 Task: Filter the search "javascript" by issues.
Action: Mouse moved to (1006, 95)
Screenshot: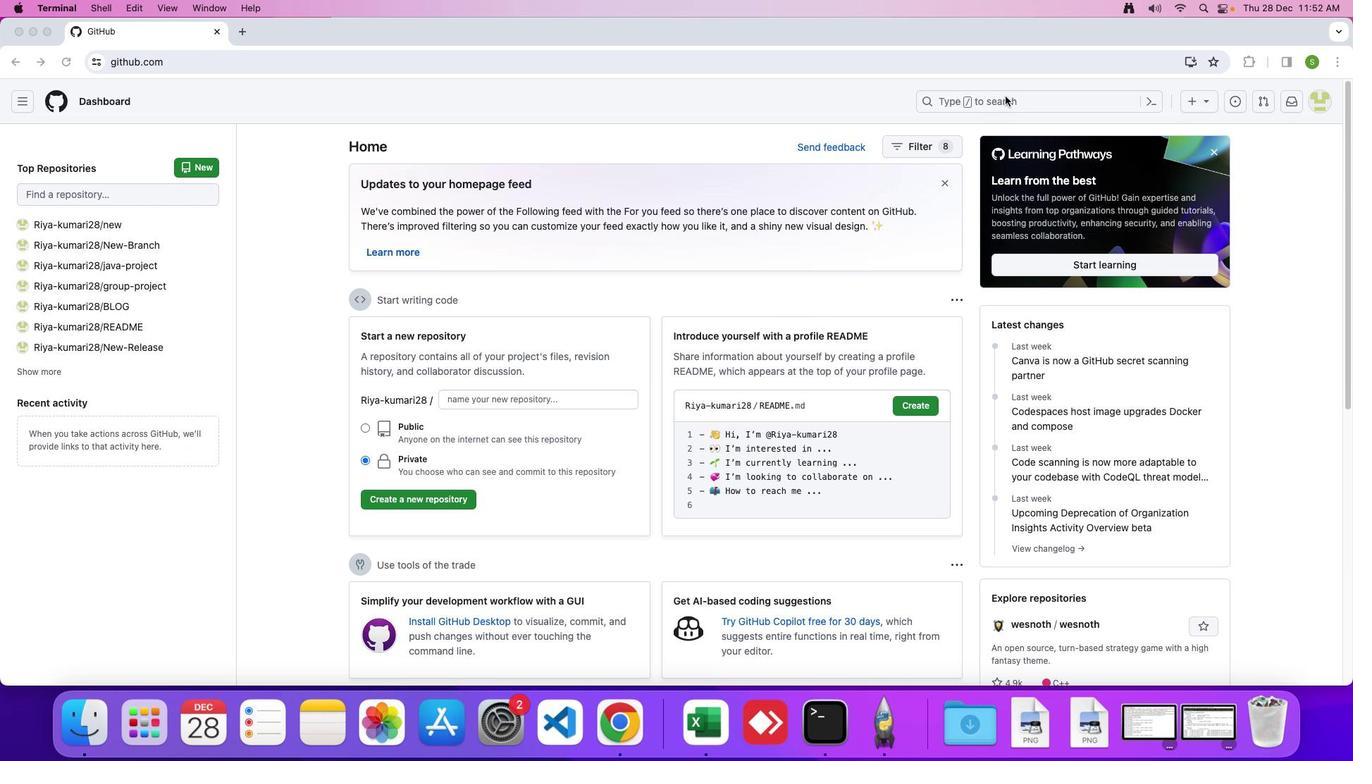 
Action: Mouse pressed left at (1006, 95)
Screenshot: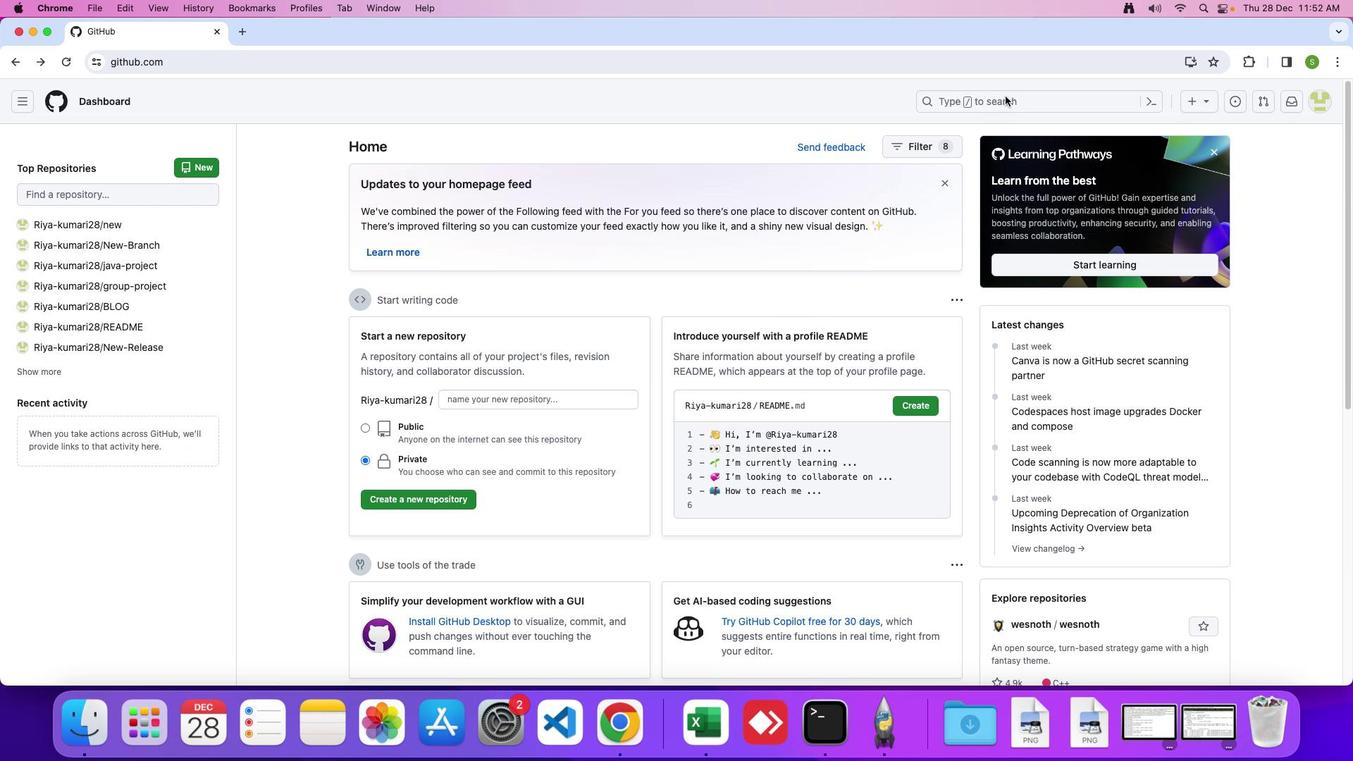
Action: Mouse moved to (999, 99)
Screenshot: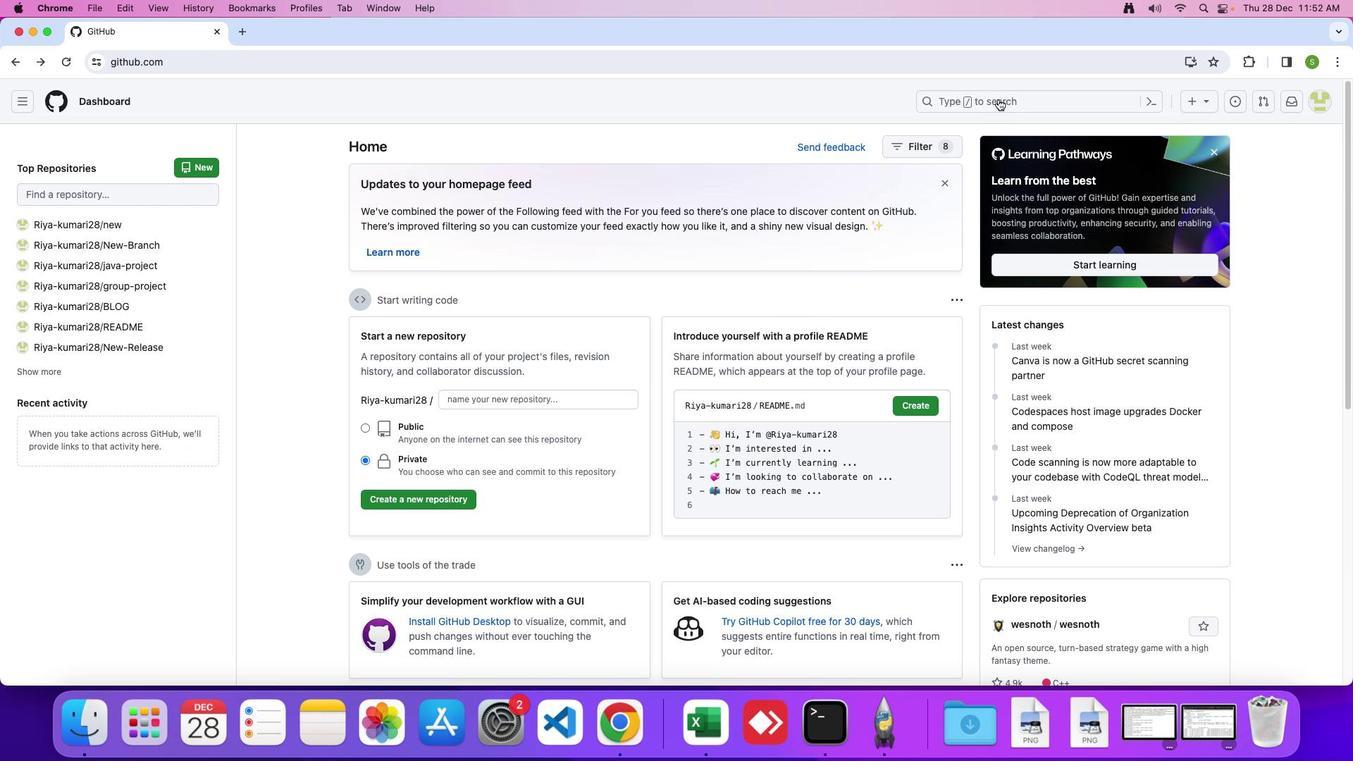 
Action: Mouse pressed left at (999, 99)
Screenshot: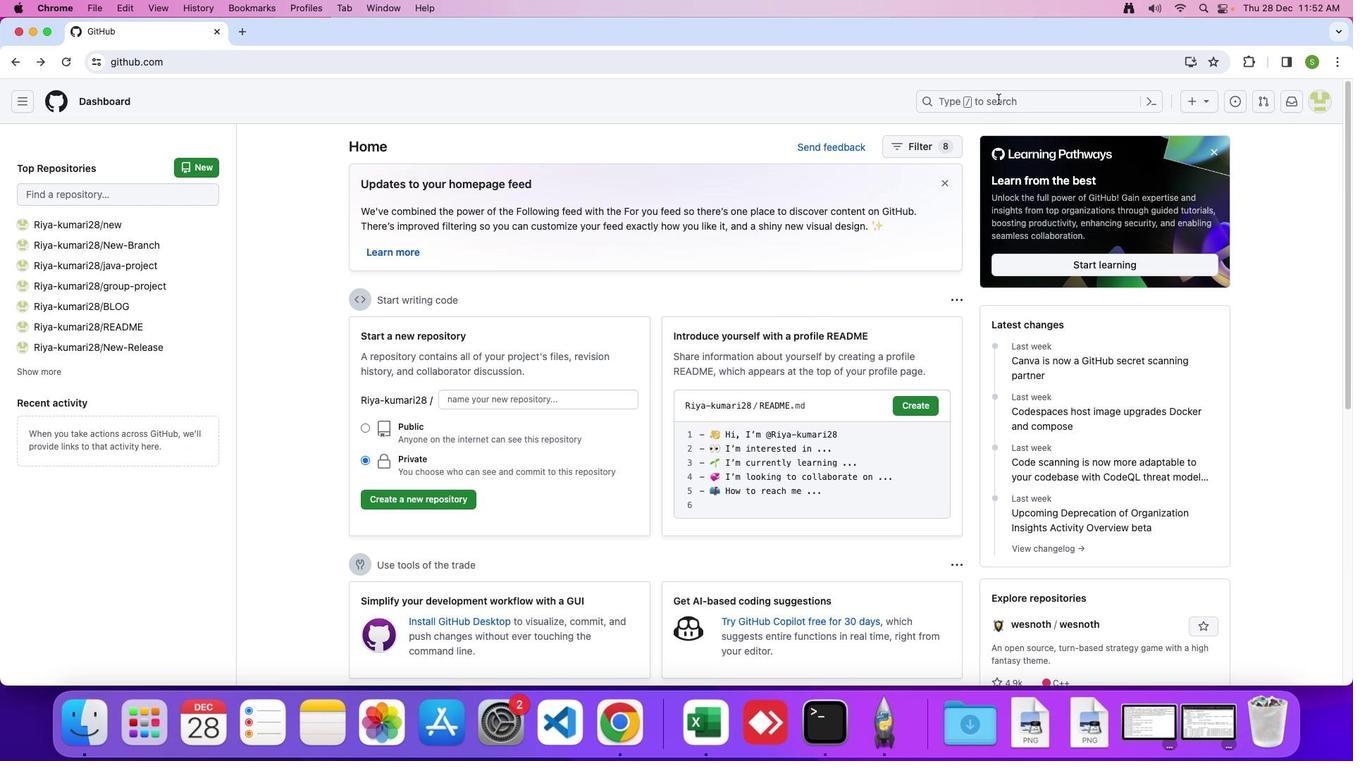 
Action: Mouse moved to (729, 100)
Screenshot: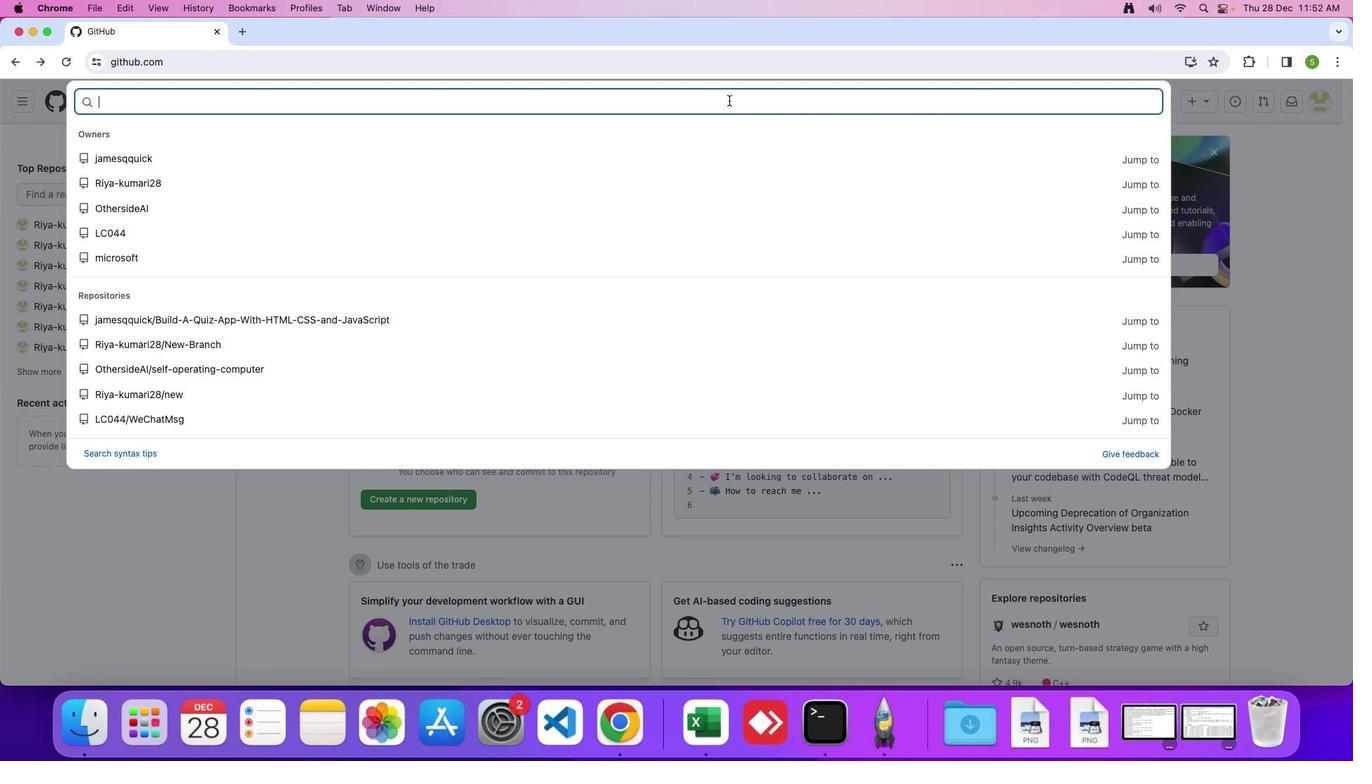 
Action: Mouse pressed left at (729, 100)
Screenshot: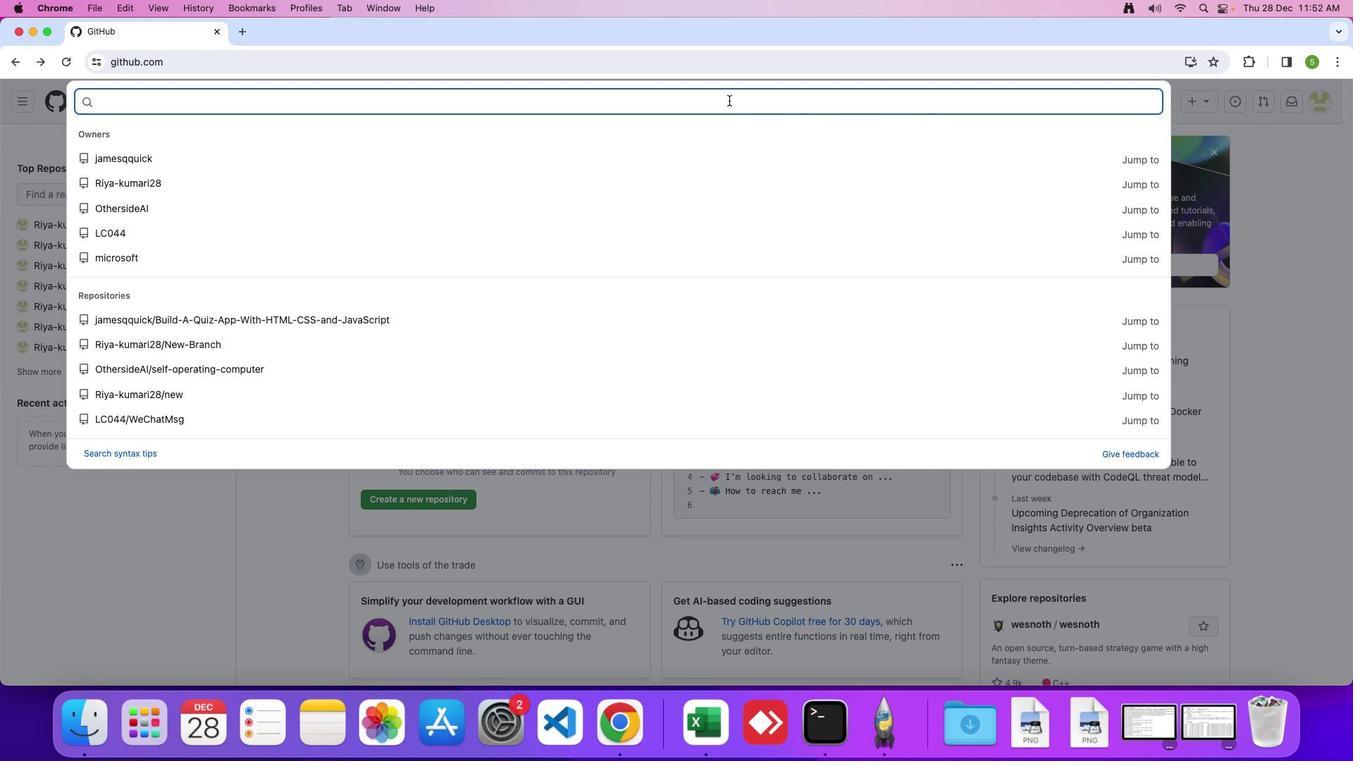 
Action: Mouse moved to (735, 109)
Screenshot: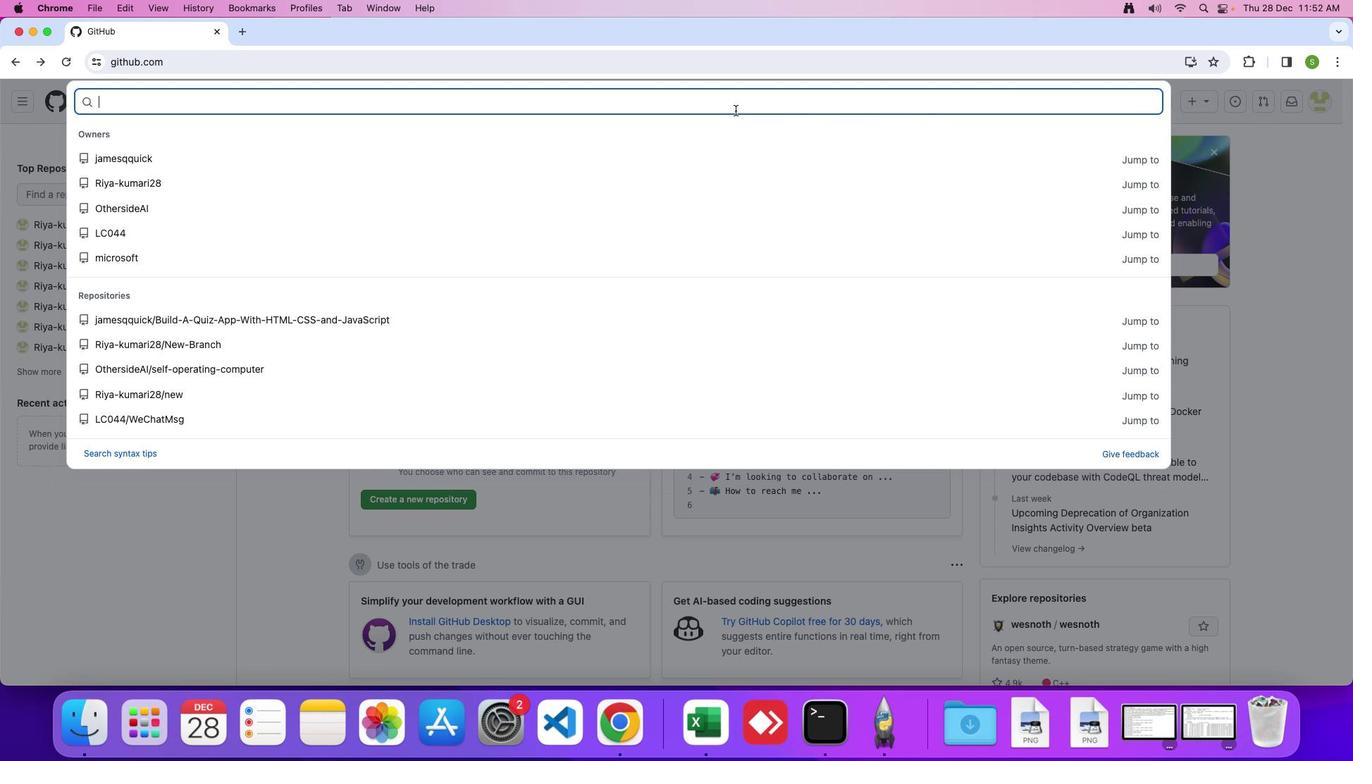 
Action: Key pressed 'J'Key.caps_lock'a''v''a''s''c''r''i''p''t'Key.enter
Screenshot: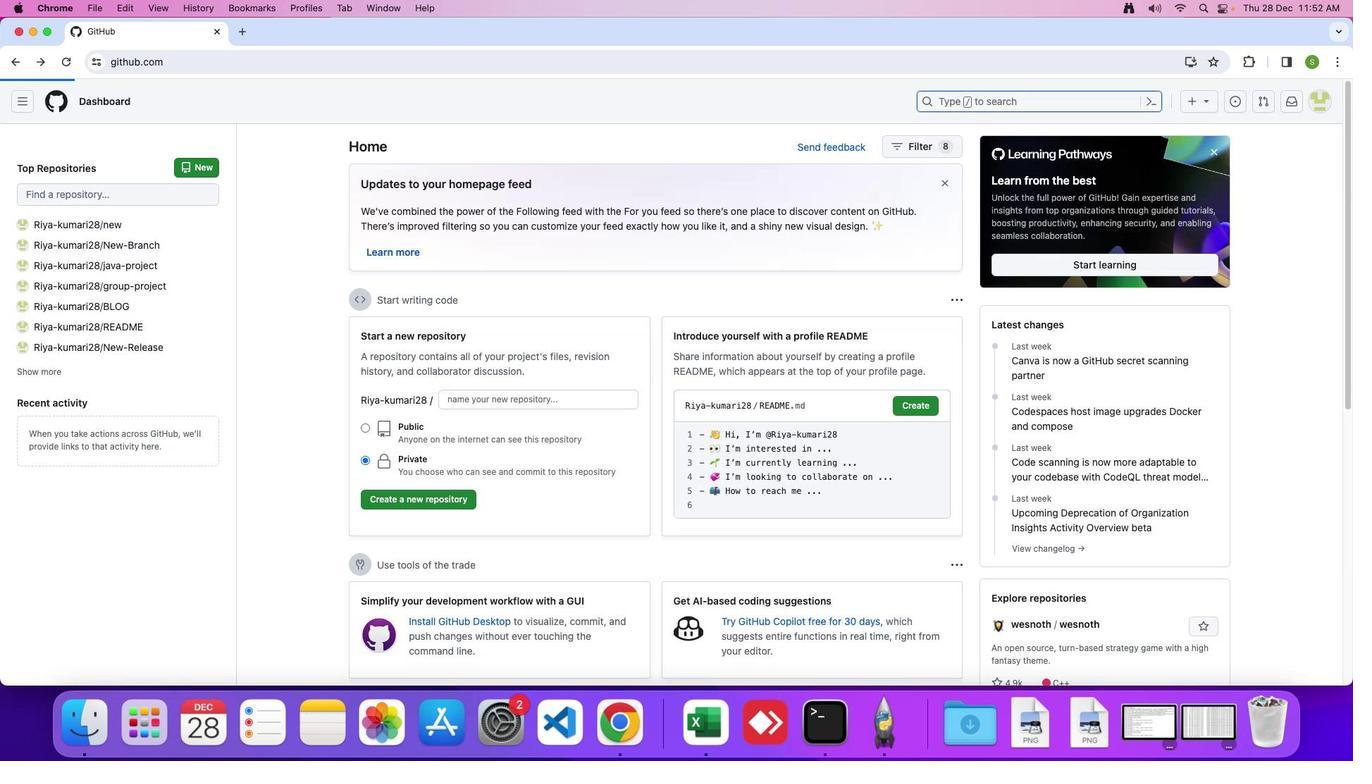
Action: Mouse moved to (52, 221)
Screenshot: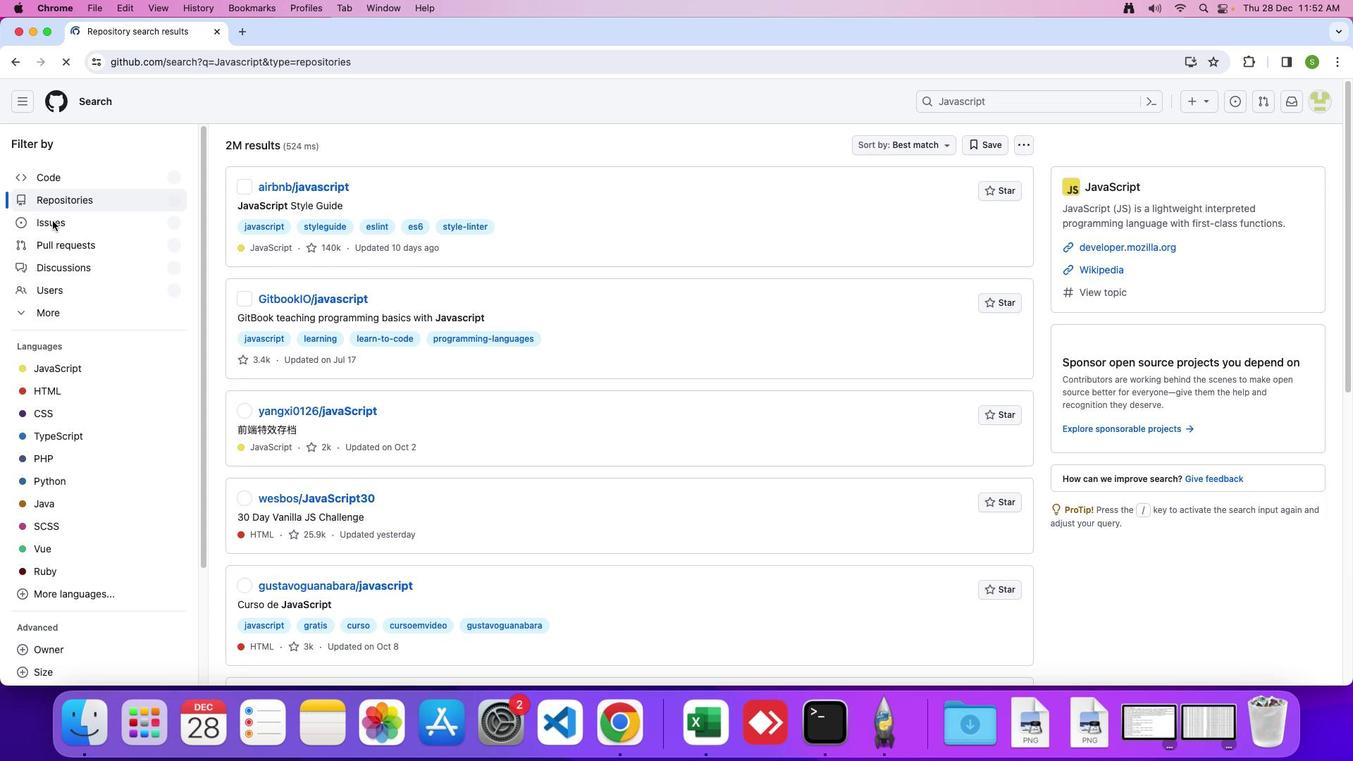 
Action: Mouse pressed left at (52, 221)
Screenshot: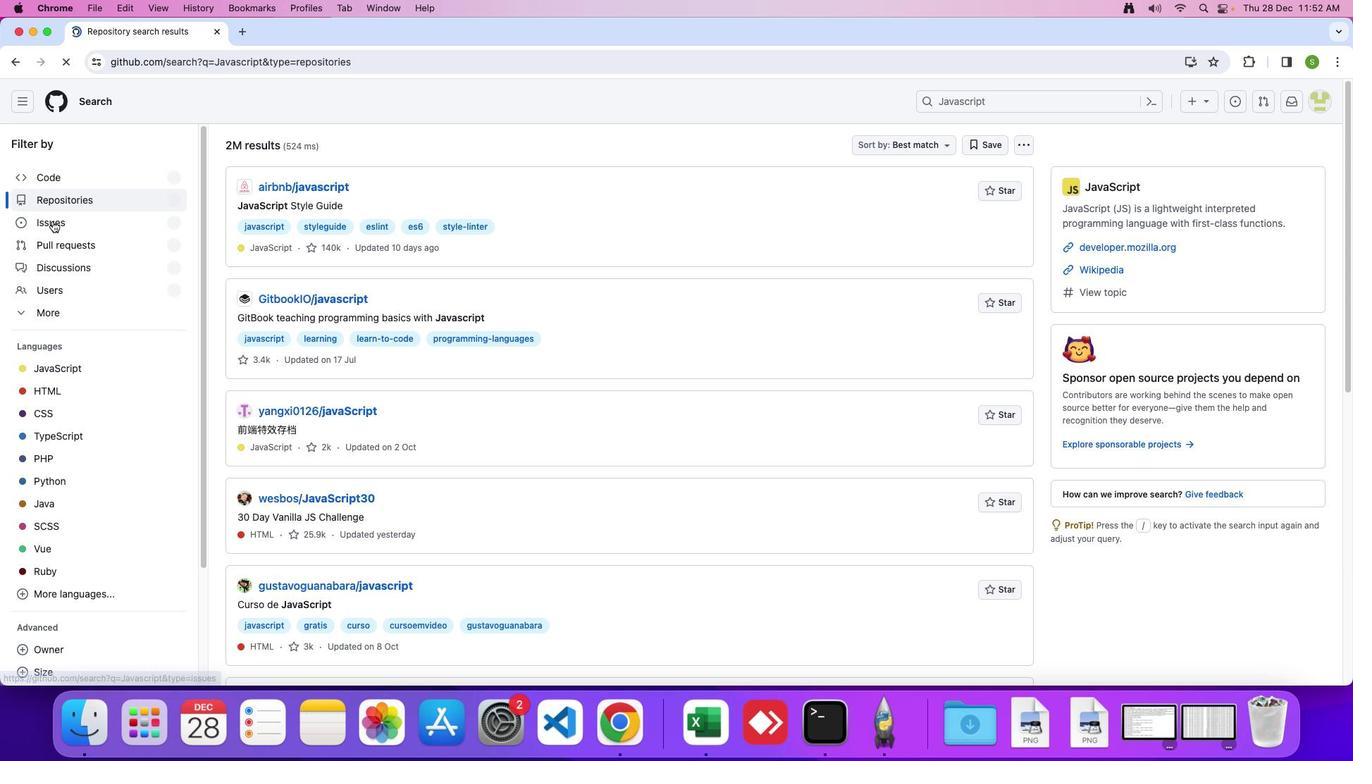 
Action: Mouse moved to (453, 396)
Screenshot: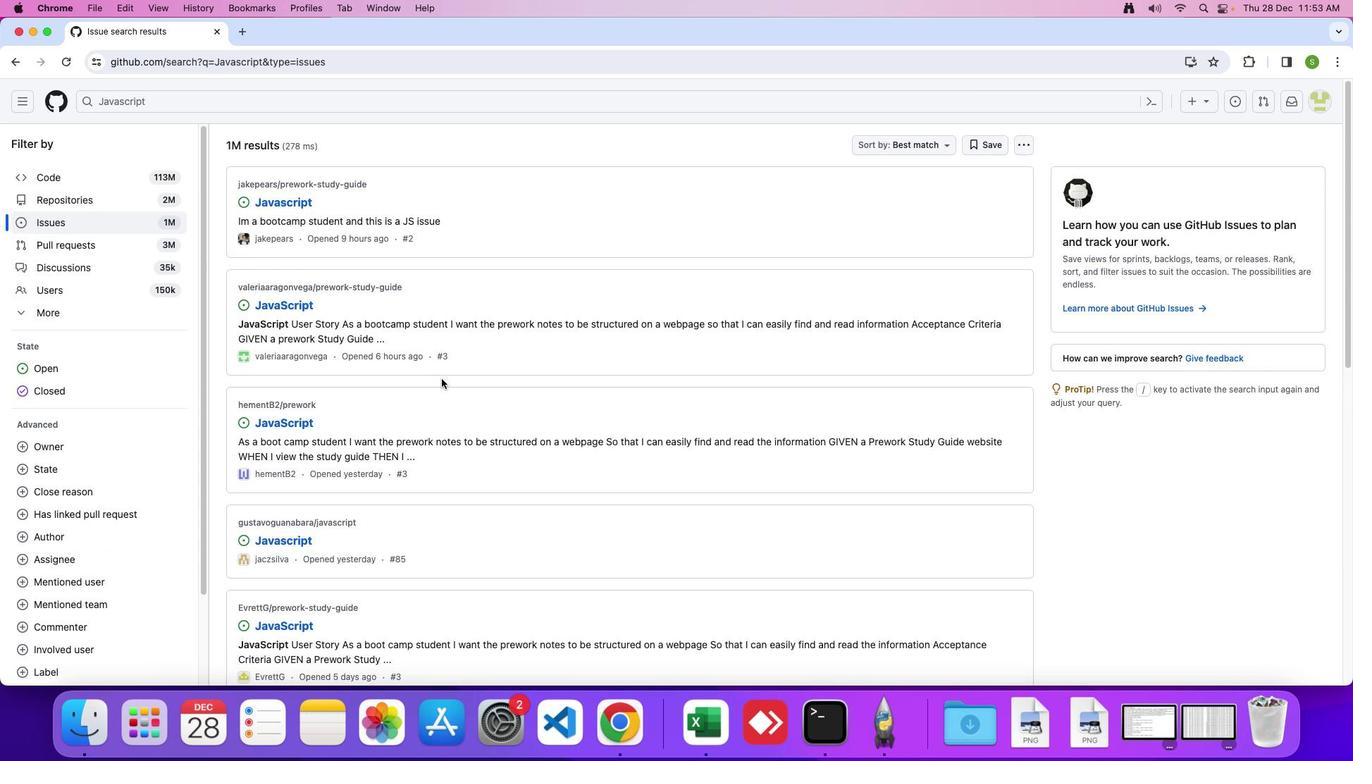 
